 Task: Open a blank sheet, save the file as 'dashboard' Insert a table ' 2 by 2' In first column, add headers, 'Category, Amount'. Under first header, add  RentUnder second header, add 2000. Change table style to  'Blue'
Action: Mouse moved to (19, 19)
Screenshot: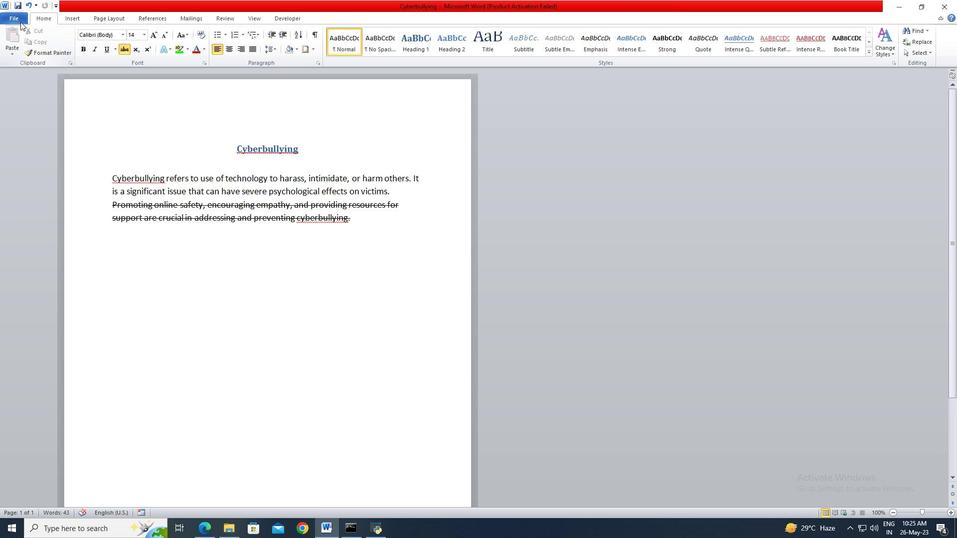 
Action: Mouse pressed left at (19, 19)
Screenshot: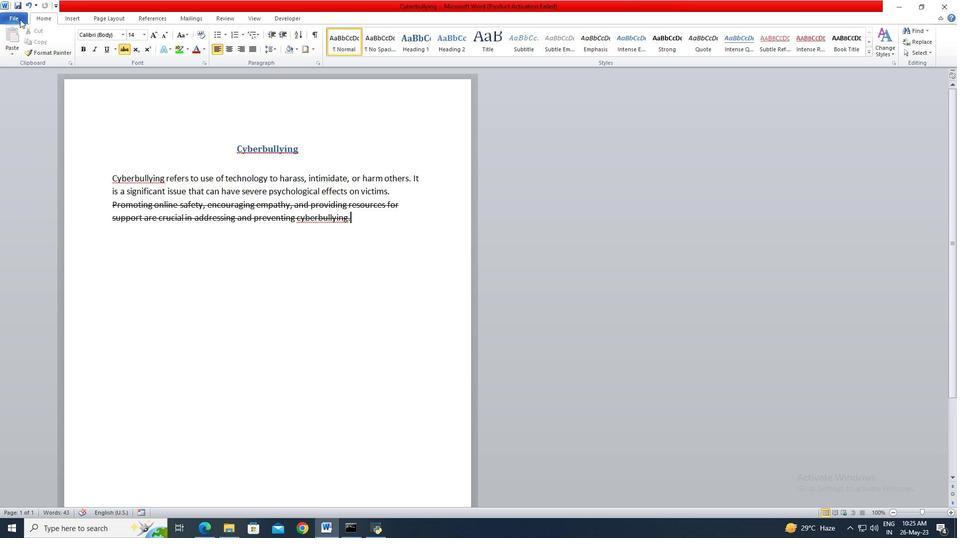 
Action: Mouse moved to (26, 128)
Screenshot: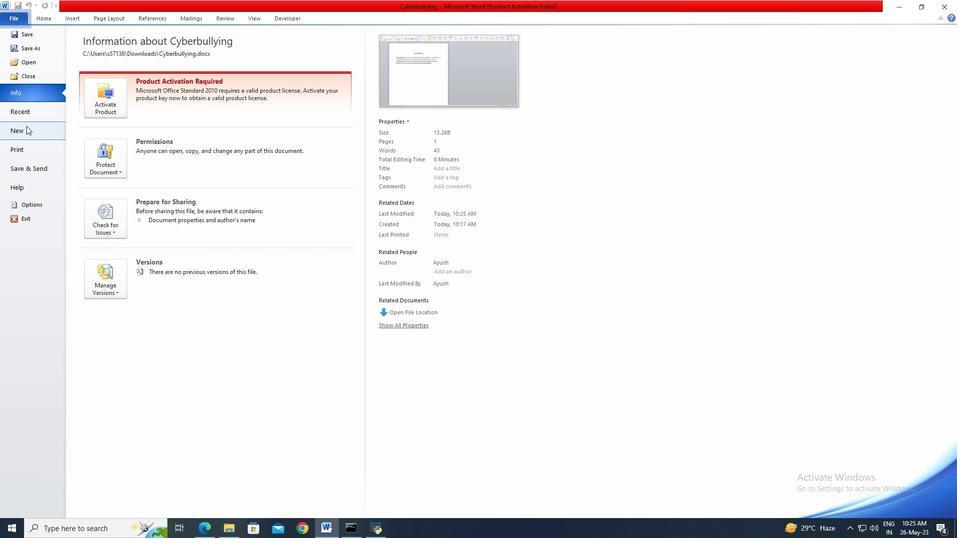 
Action: Mouse pressed left at (26, 128)
Screenshot: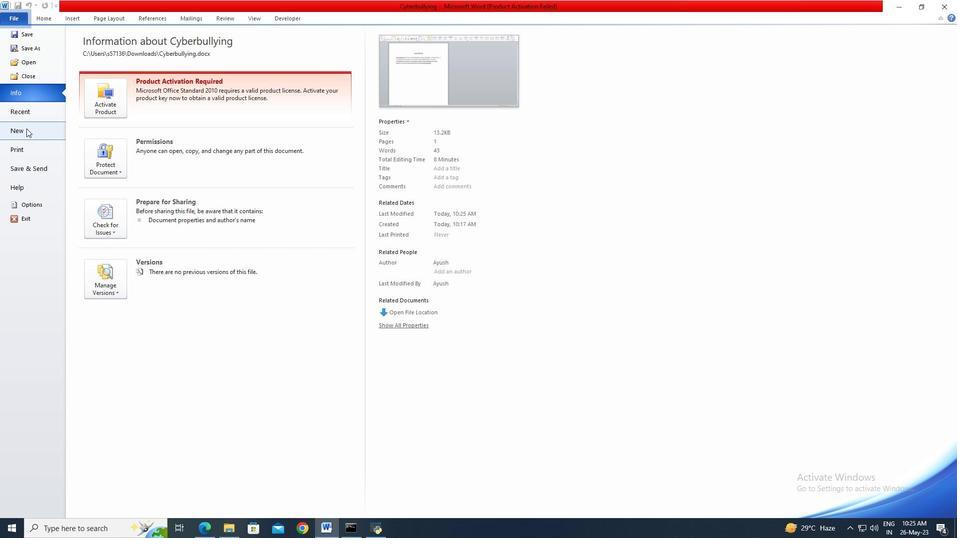 
Action: Mouse moved to (495, 249)
Screenshot: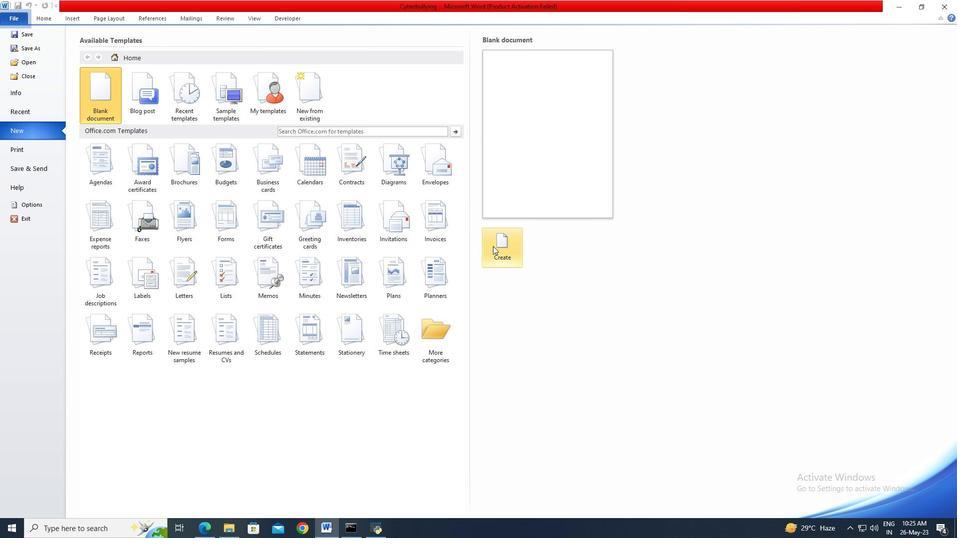 
Action: Mouse pressed left at (495, 249)
Screenshot: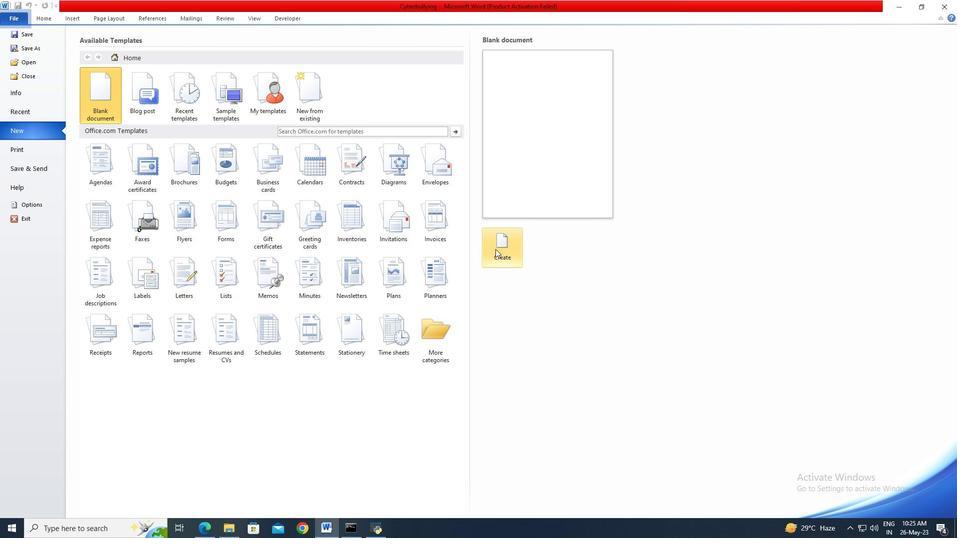 
Action: Mouse moved to (24, 20)
Screenshot: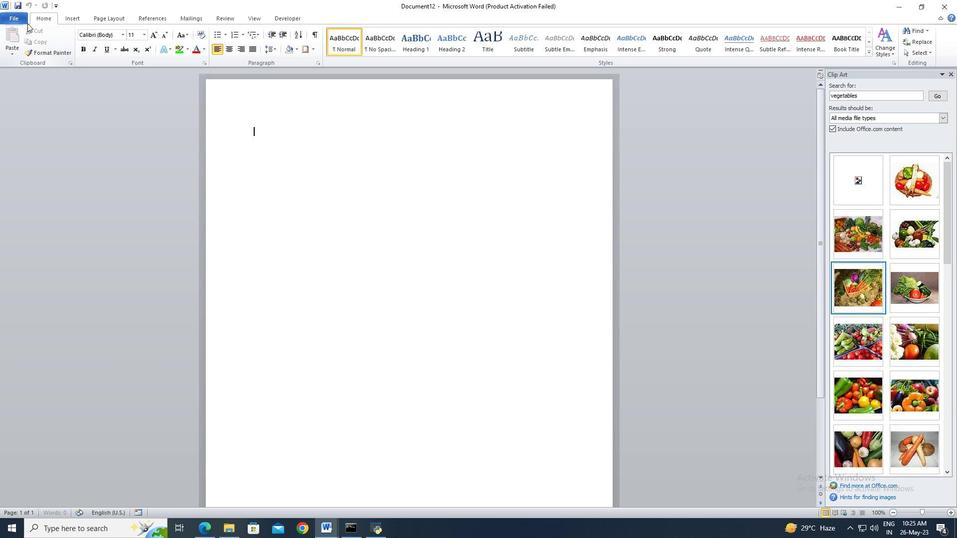 
Action: Mouse pressed left at (24, 20)
Screenshot: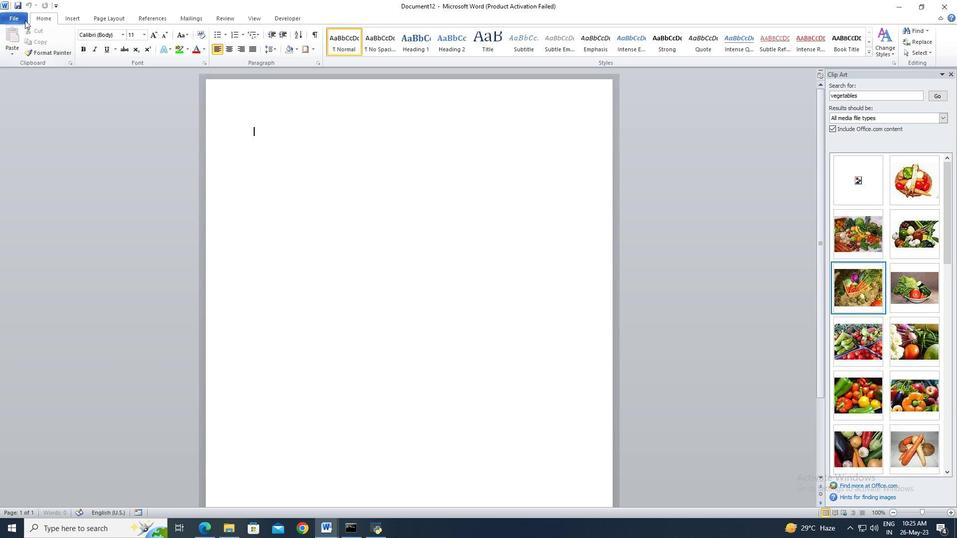 
Action: Mouse moved to (29, 48)
Screenshot: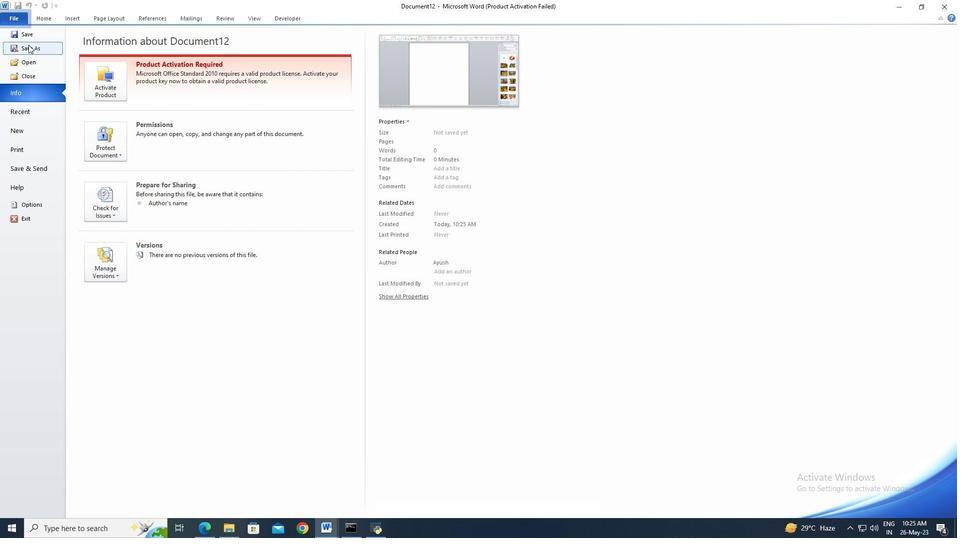 
Action: Mouse pressed left at (29, 48)
Screenshot: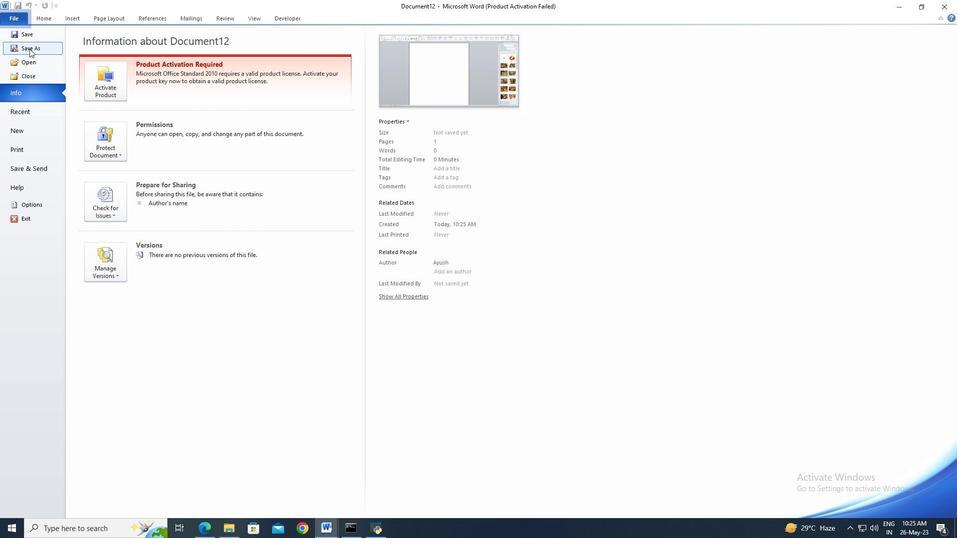 
Action: Mouse moved to (40, 107)
Screenshot: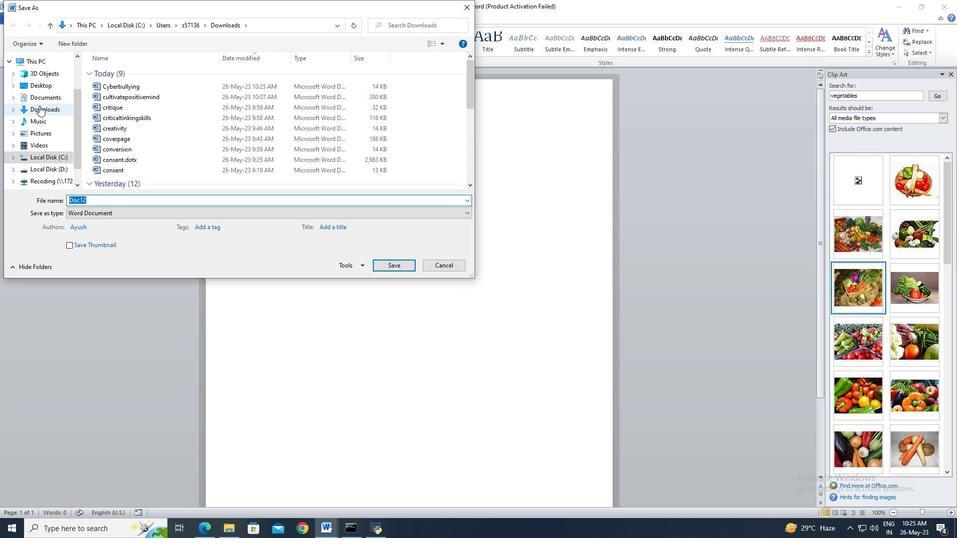 
Action: Mouse pressed left at (40, 107)
Screenshot: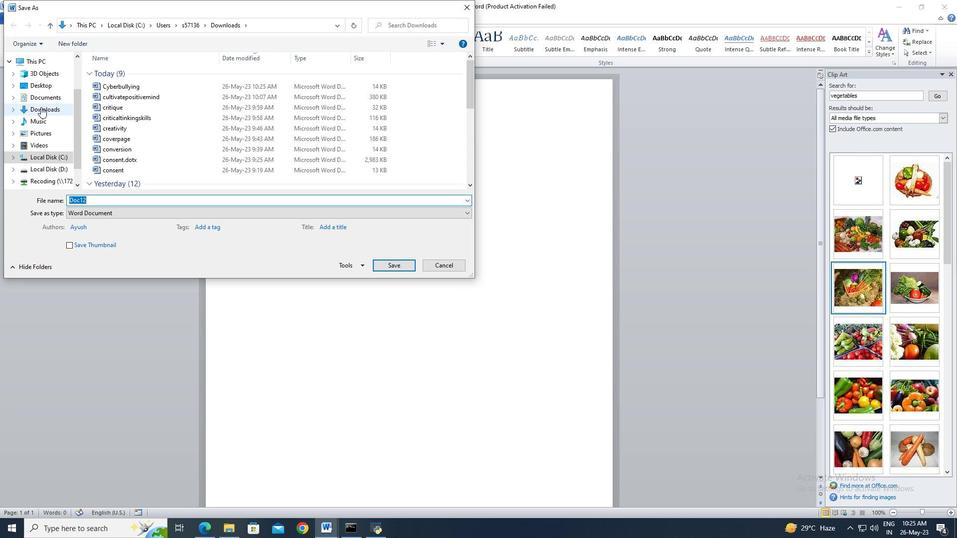 
Action: Mouse moved to (88, 198)
Screenshot: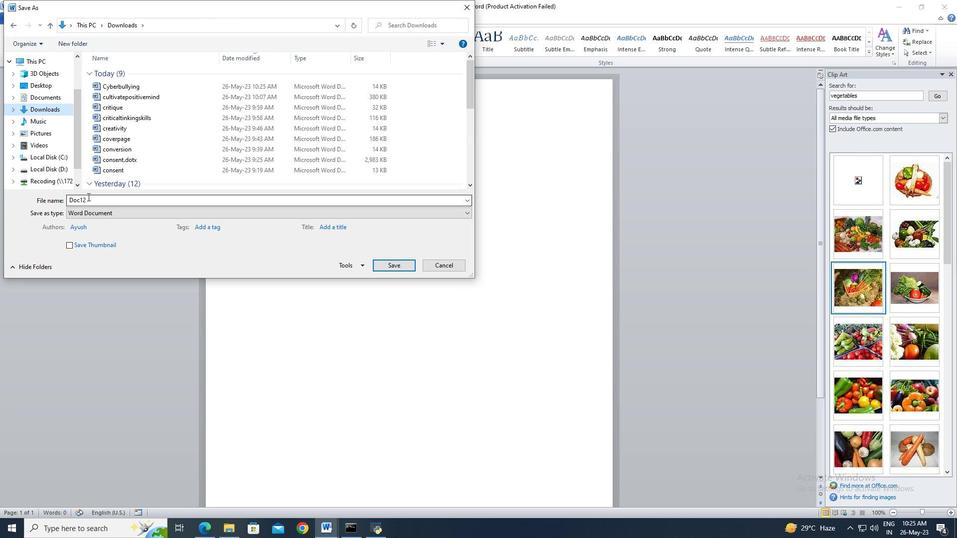 
Action: Mouse pressed left at (88, 198)
Screenshot: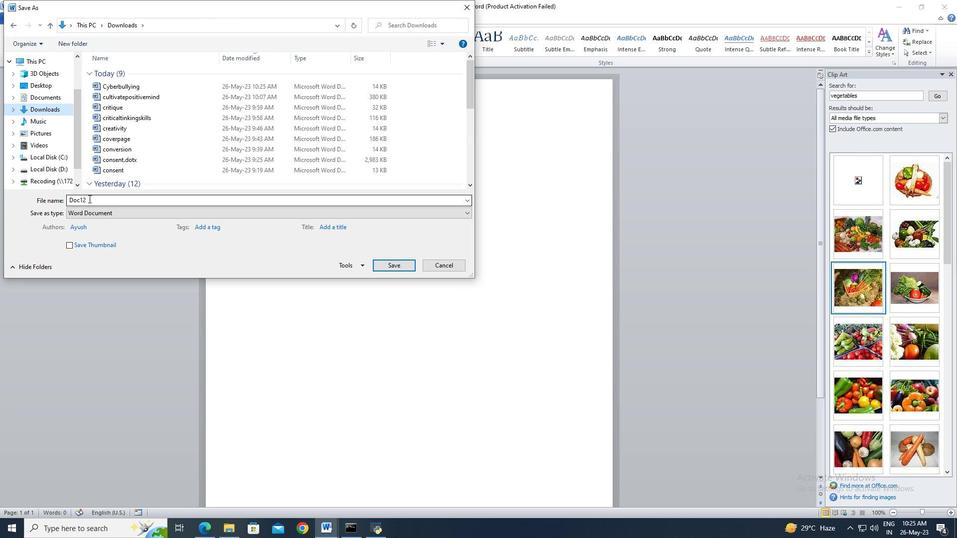 
Action: Key pressed dashboard
Screenshot: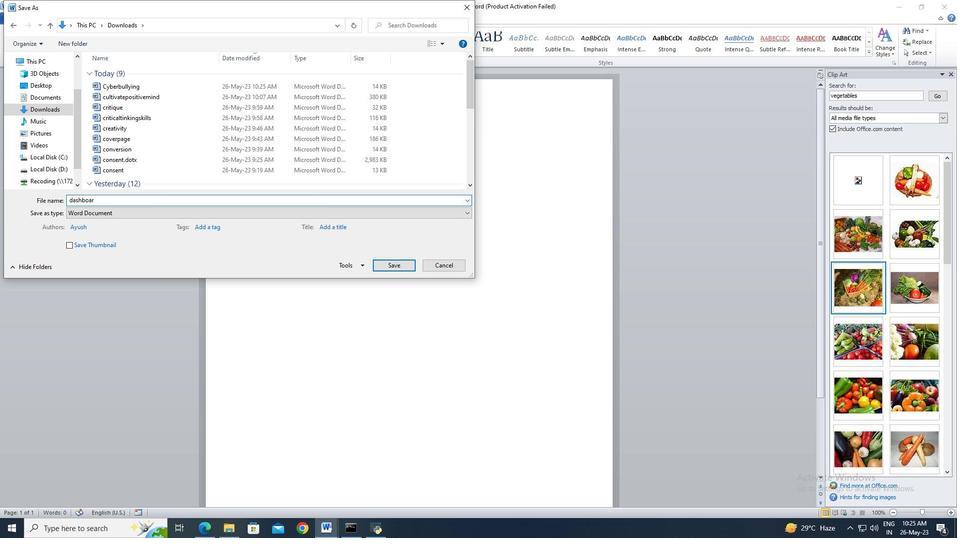 
Action: Mouse moved to (388, 269)
Screenshot: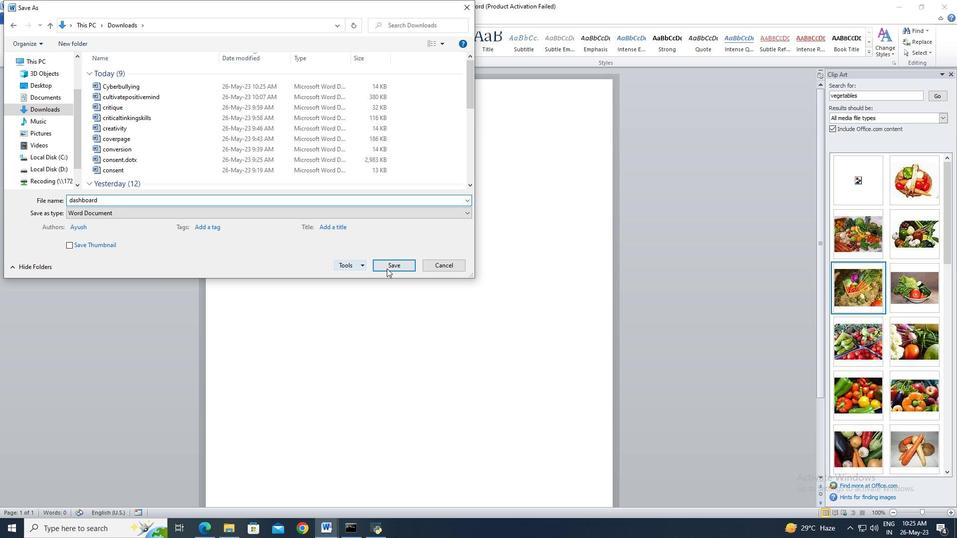 
Action: Mouse pressed left at (388, 269)
Screenshot: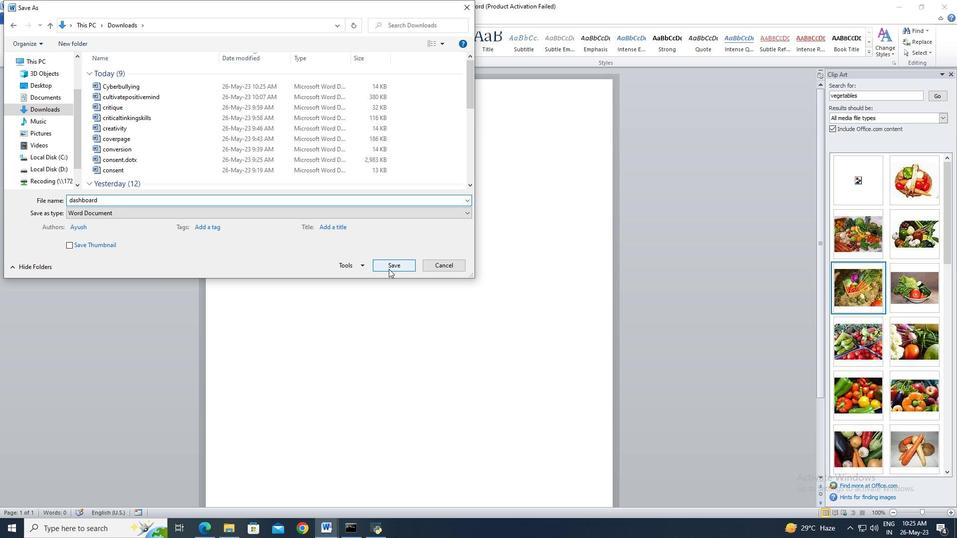 
Action: Mouse moved to (78, 20)
Screenshot: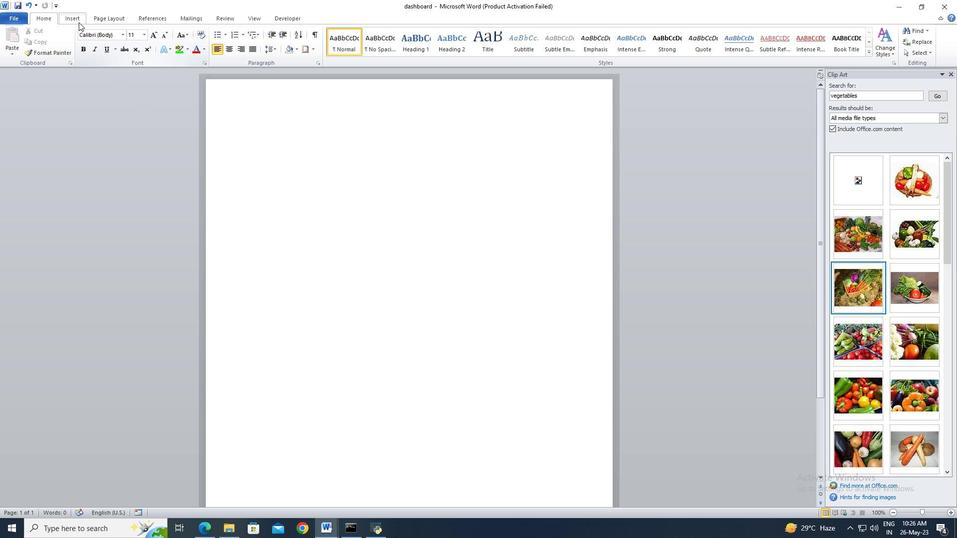 
Action: Mouse pressed left at (78, 20)
Screenshot: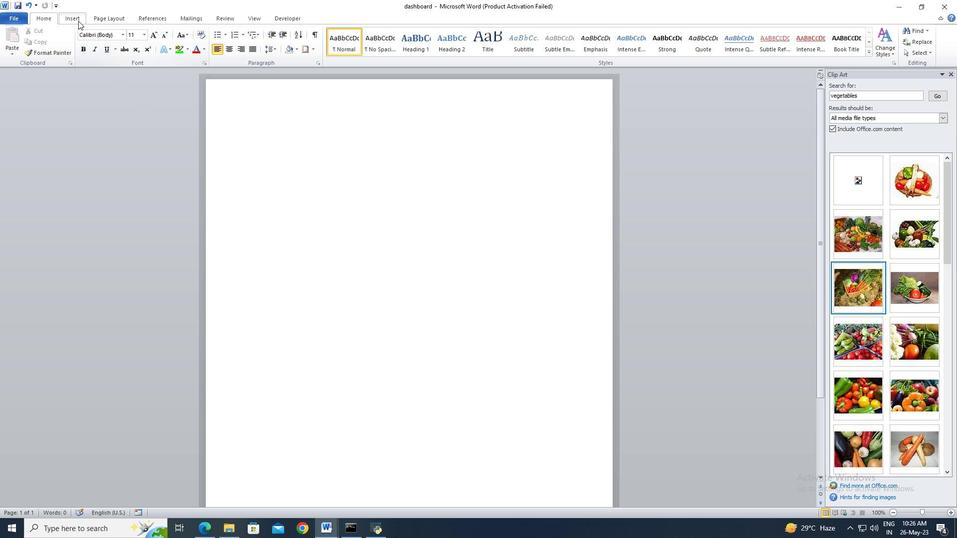 
Action: Mouse moved to (77, 43)
Screenshot: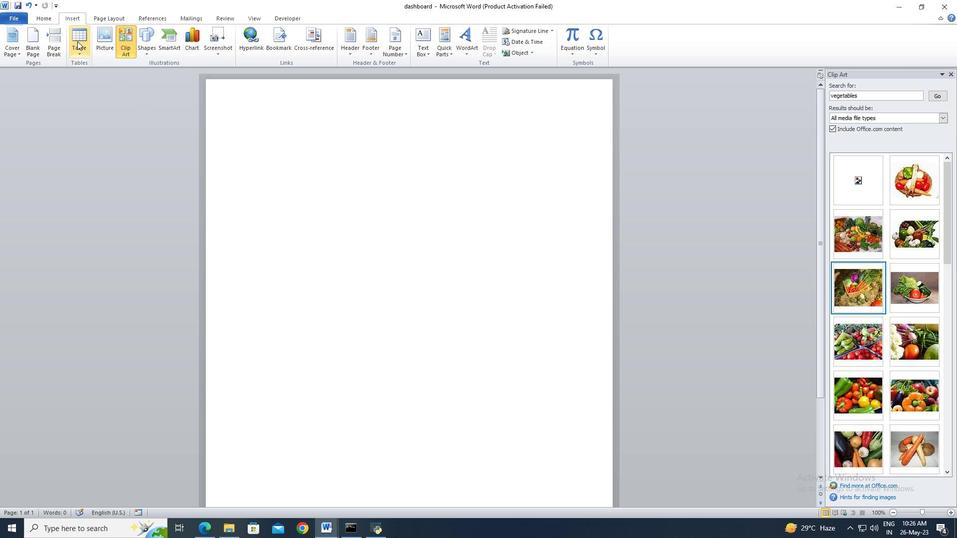 
Action: Mouse pressed left at (77, 43)
Screenshot: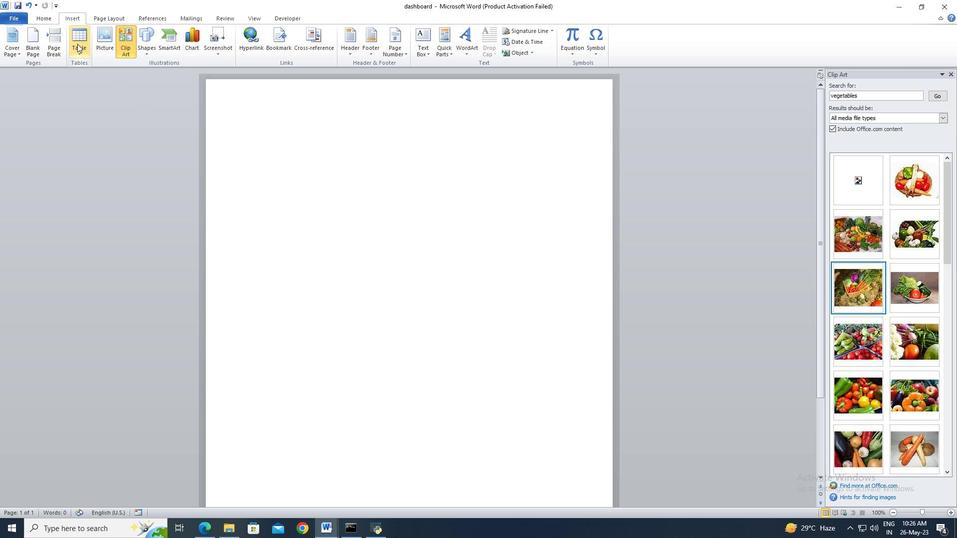 
Action: Mouse moved to (85, 81)
Screenshot: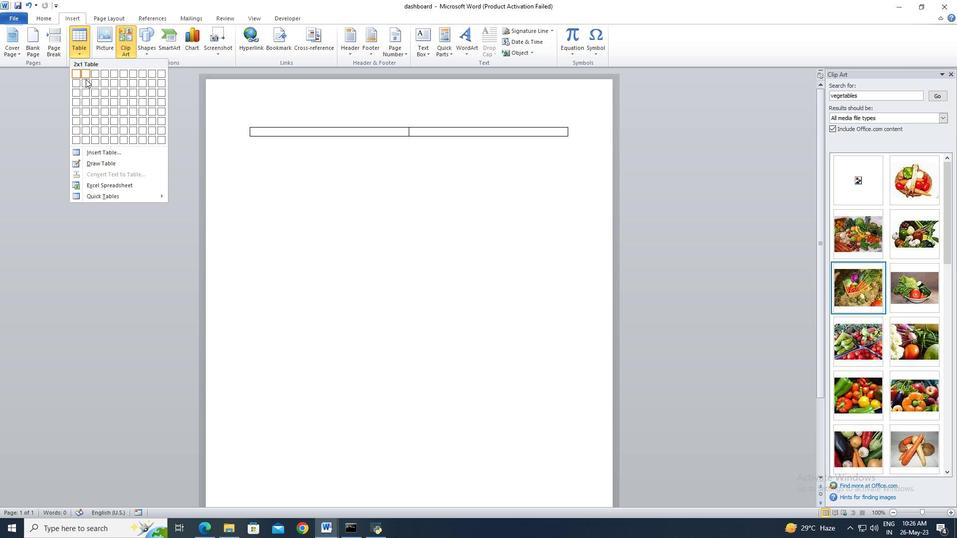 
Action: Mouse pressed left at (85, 81)
Screenshot: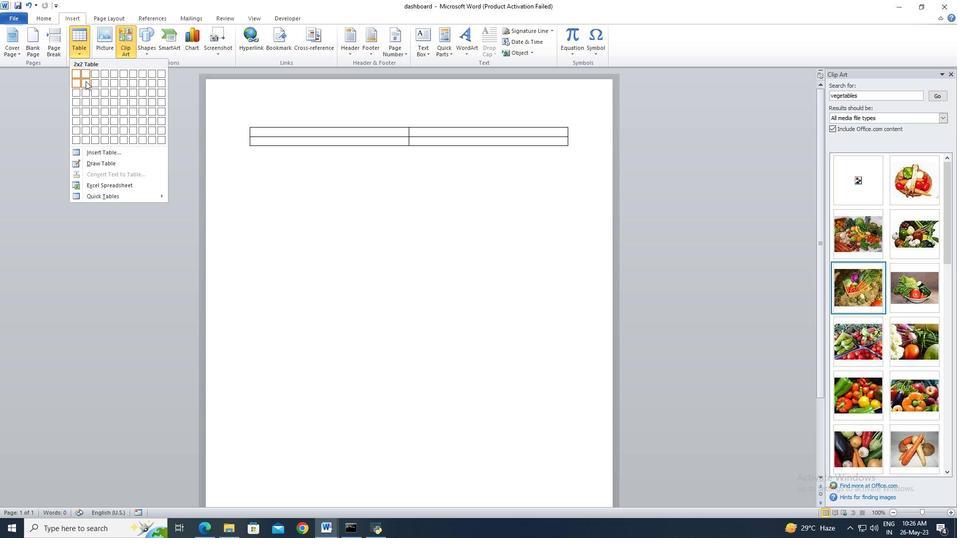 
Action: Mouse moved to (261, 132)
Screenshot: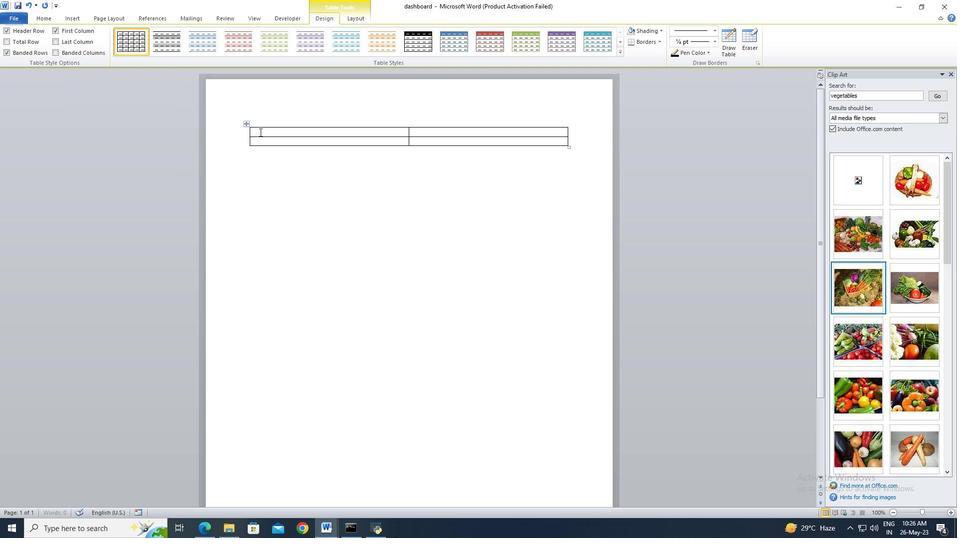 
Action: Mouse pressed left at (261, 132)
Screenshot: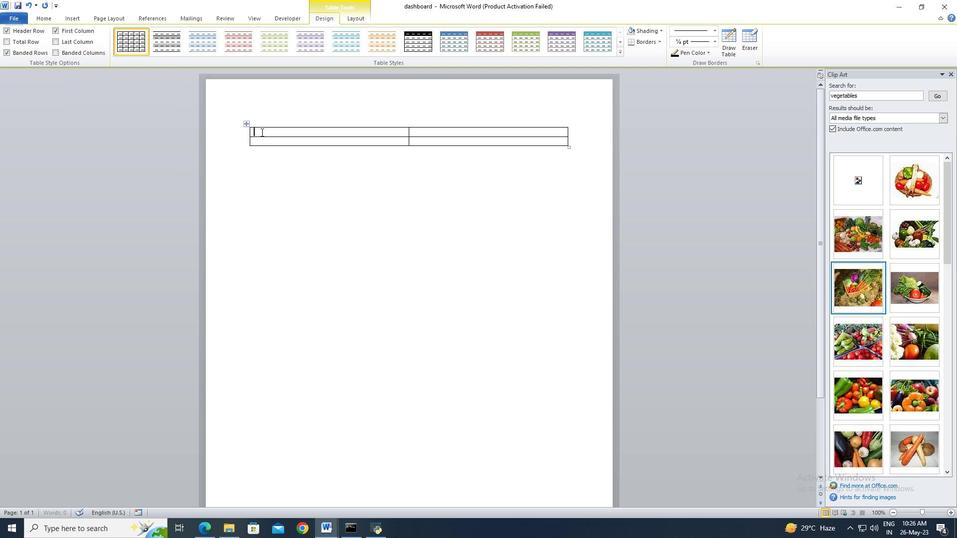 
Action: Key pressed <Key.shift>Categggory<Key.tab><Key.shift>Amouunt
Screenshot: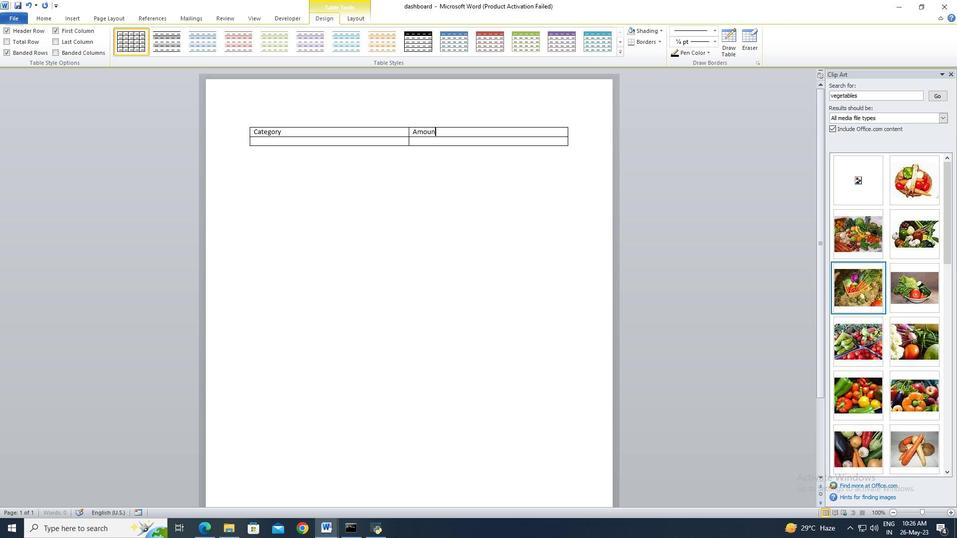
Action: Mouse moved to (263, 141)
Screenshot: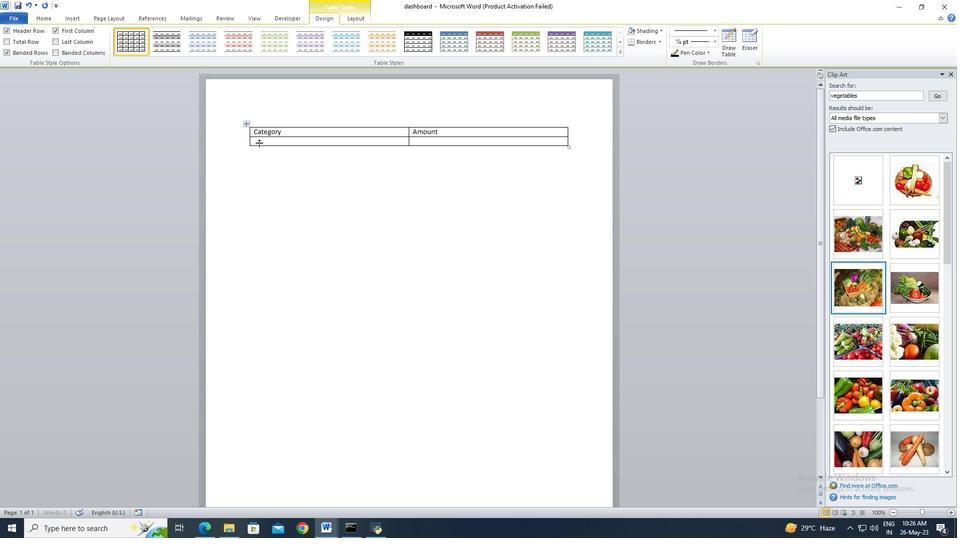 
Action: Mouse pressed left at (263, 141)
Screenshot: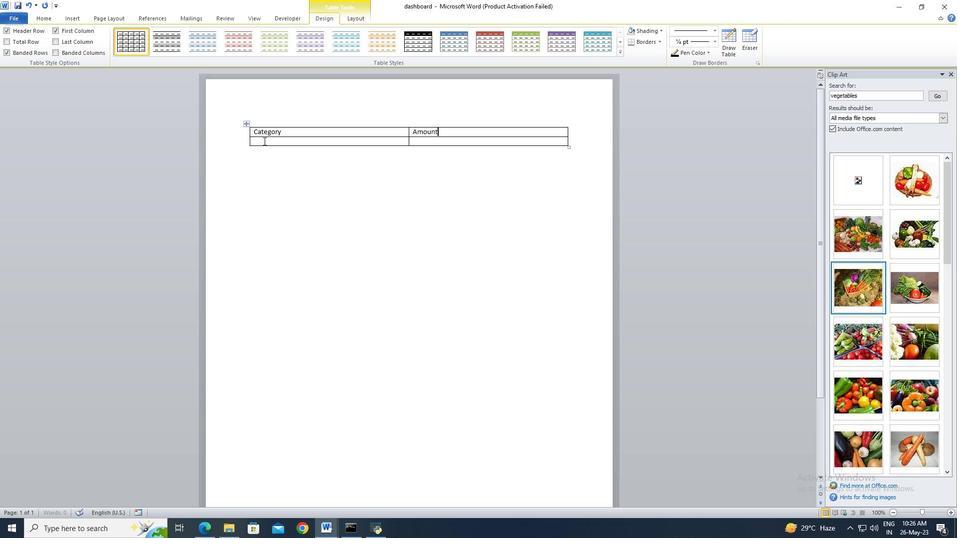 
Action: Key pressed <Key.shift>Rent<Key.tab>22000
Screenshot: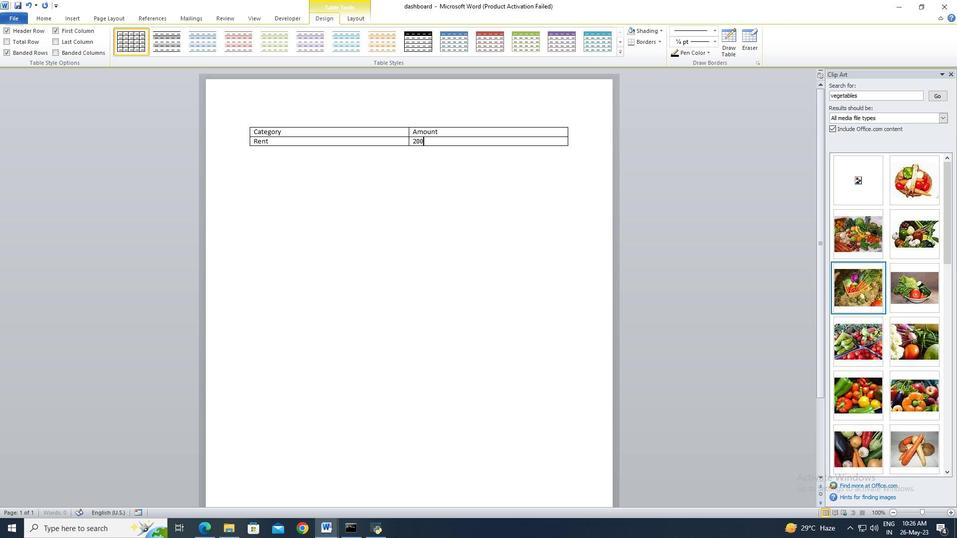 
Action: Mouse moved to (463, 51)
Screenshot: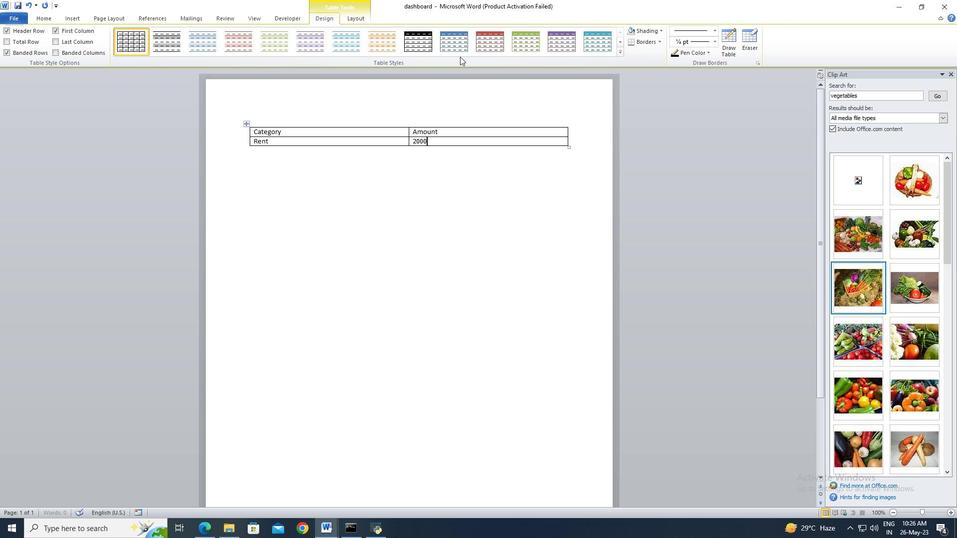 
Action: Mouse pressed left at (463, 51)
Screenshot: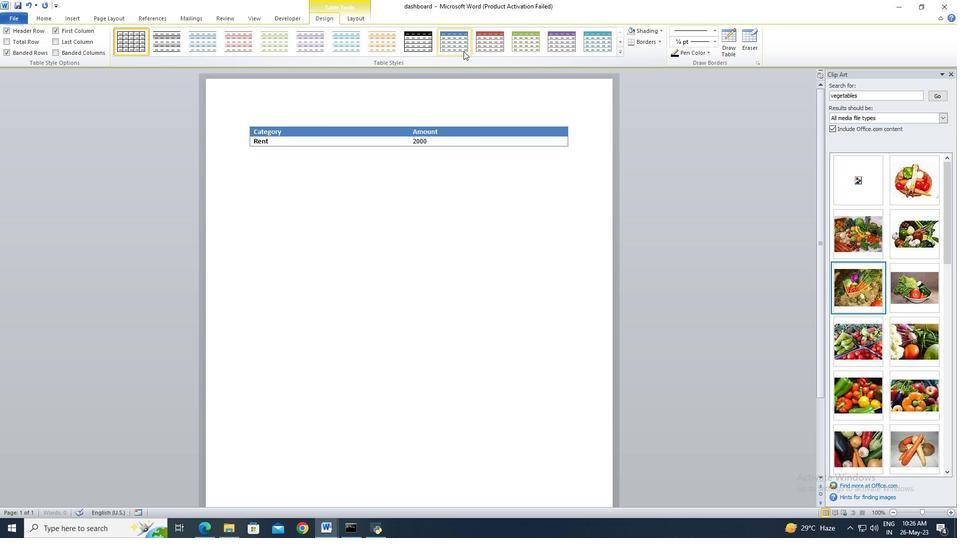 
Action: Mouse moved to (467, 154)
Screenshot: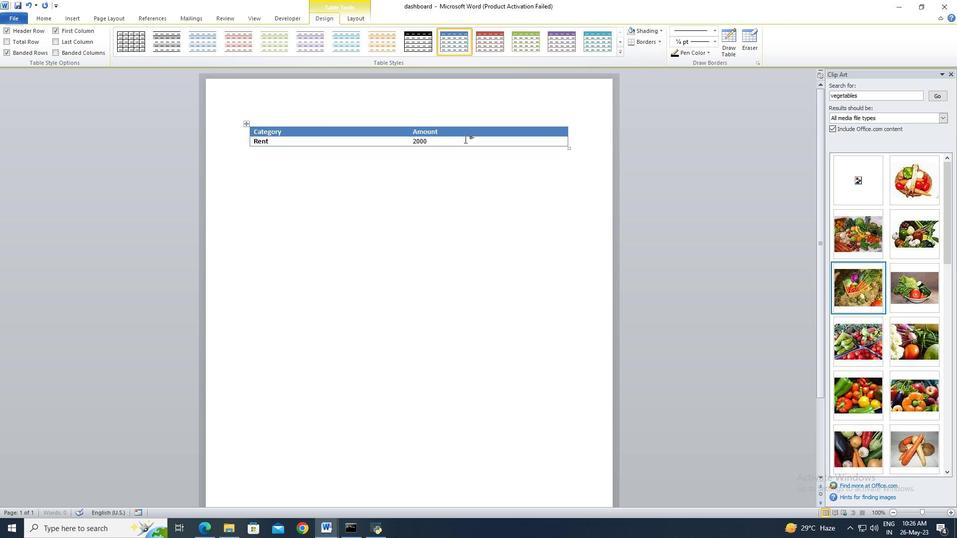
